 Task: Look for products in the category "Toothpaste" from Theraneem only.
Action: Mouse moved to (682, 262)
Screenshot: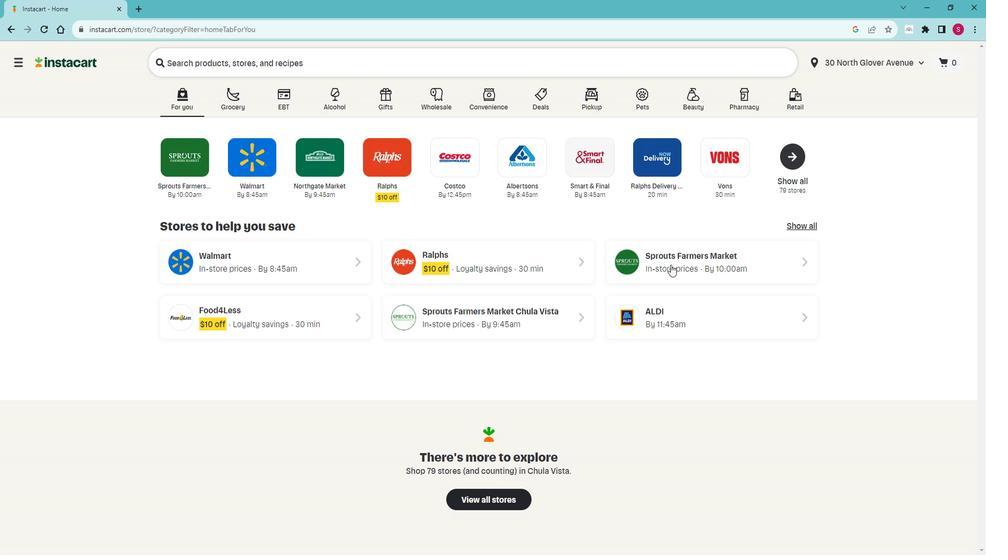 
Action: Mouse pressed left at (682, 262)
Screenshot: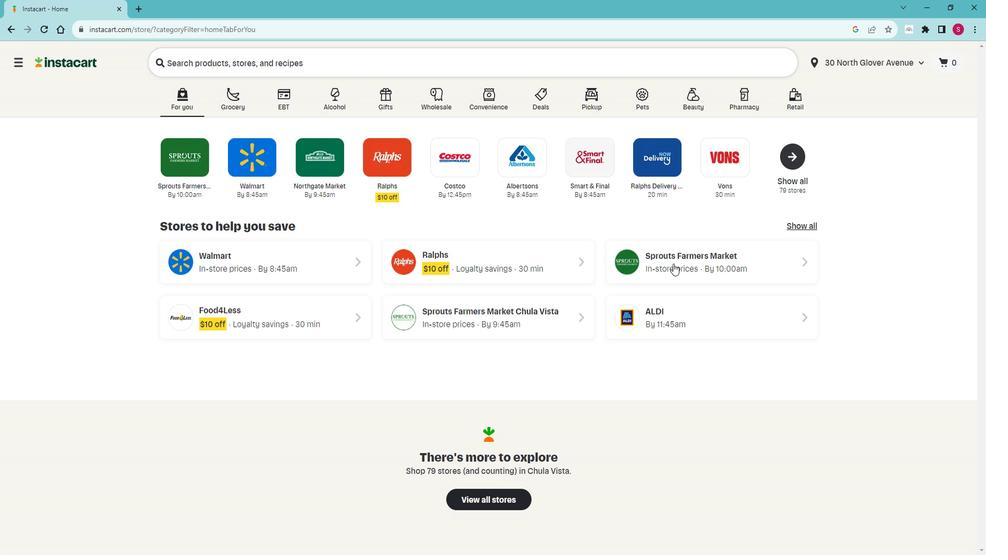 
Action: Mouse moved to (83, 342)
Screenshot: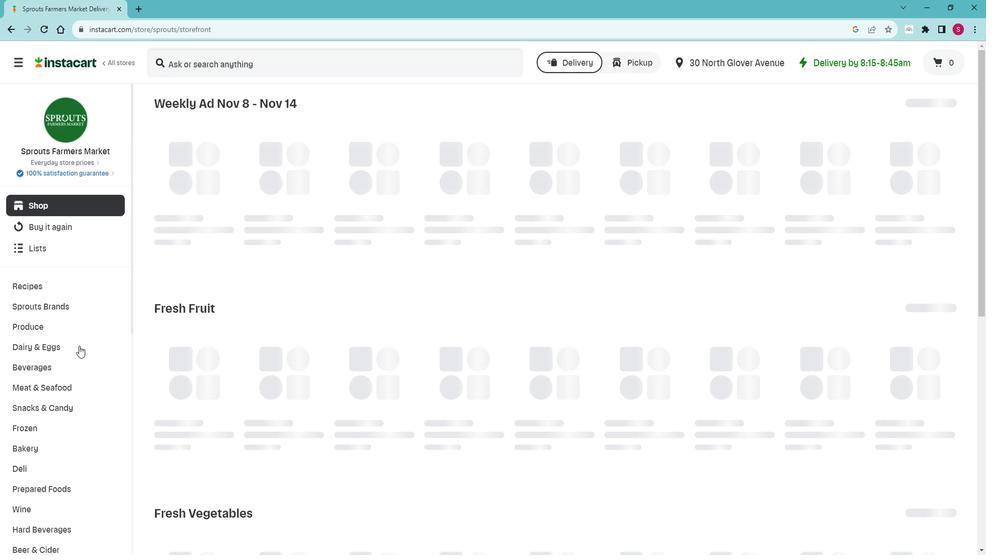 
Action: Mouse scrolled (83, 342) with delta (0, 0)
Screenshot: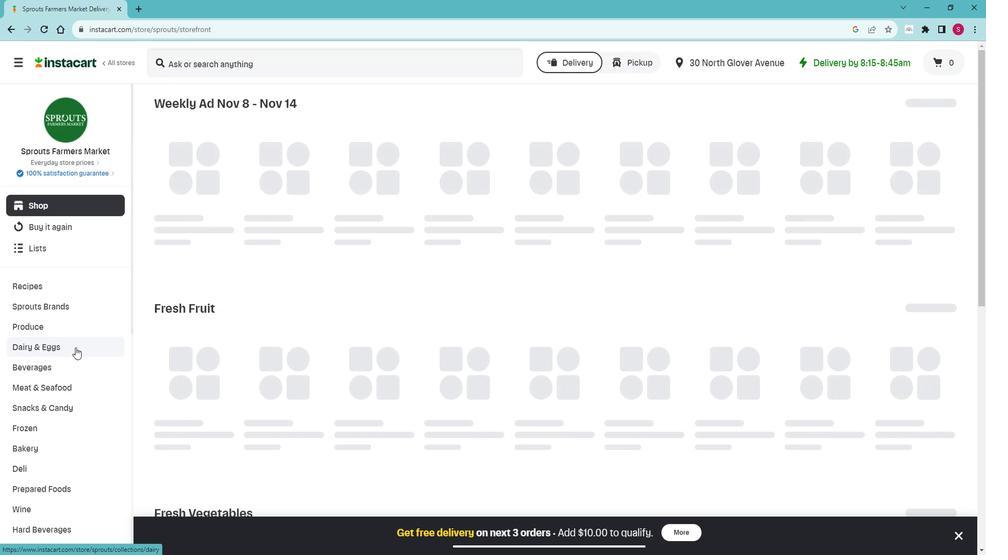 
Action: Mouse scrolled (83, 342) with delta (0, 0)
Screenshot: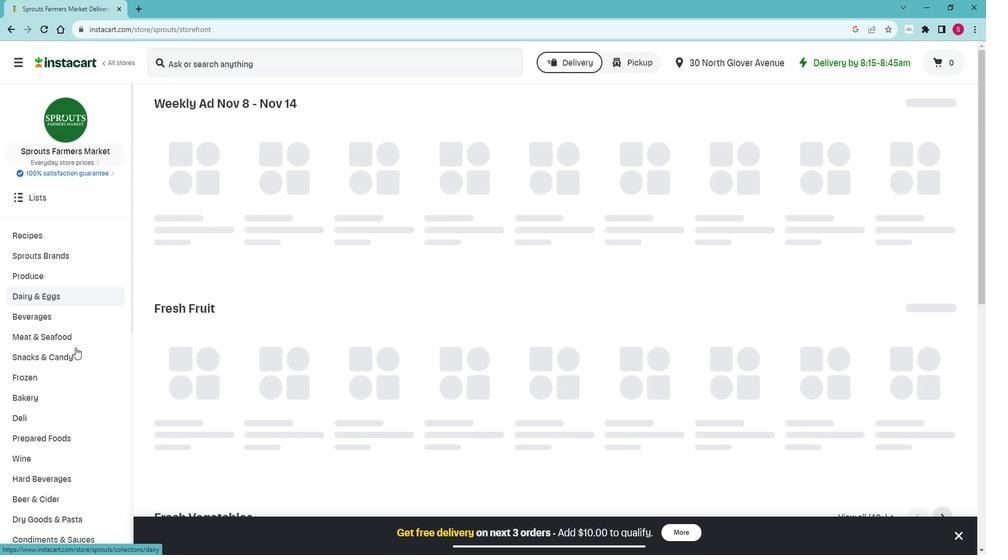 
Action: Mouse scrolled (83, 342) with delta (0, 0)
Screenshot: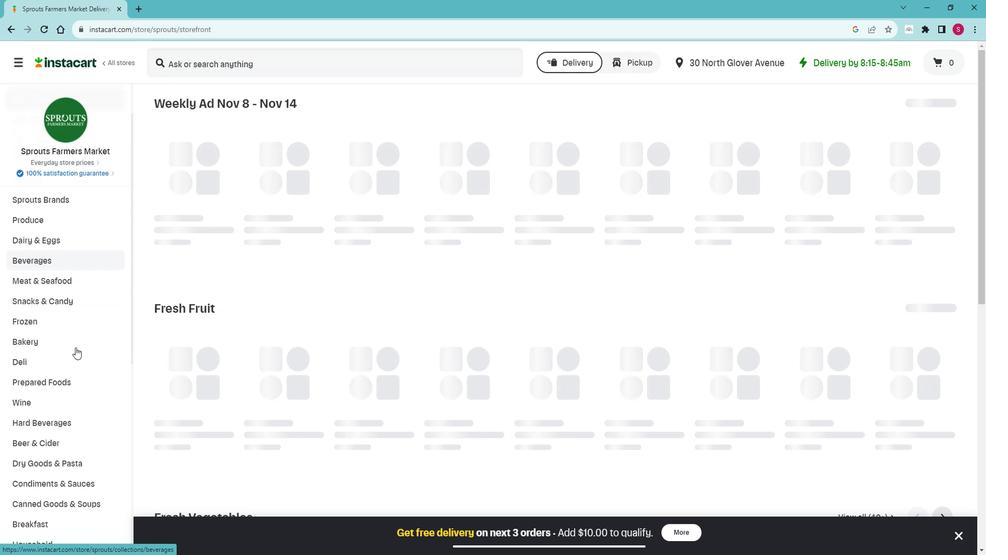 
Action: Mouse scrolled (83, 342) with delta (0, 0)
Screenshot: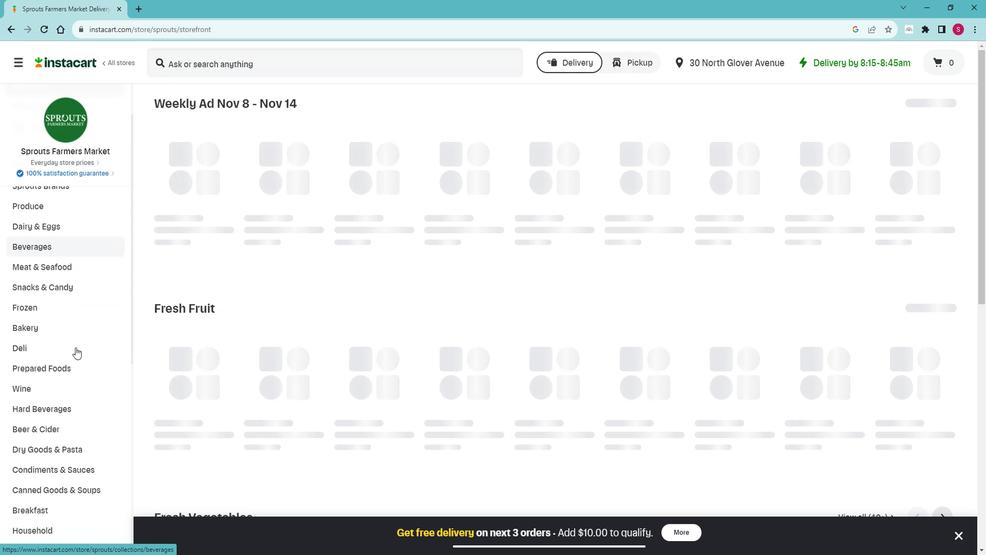 
Action: Mouse scrolled (83, 342) with delta (0, 0)
Screenshot: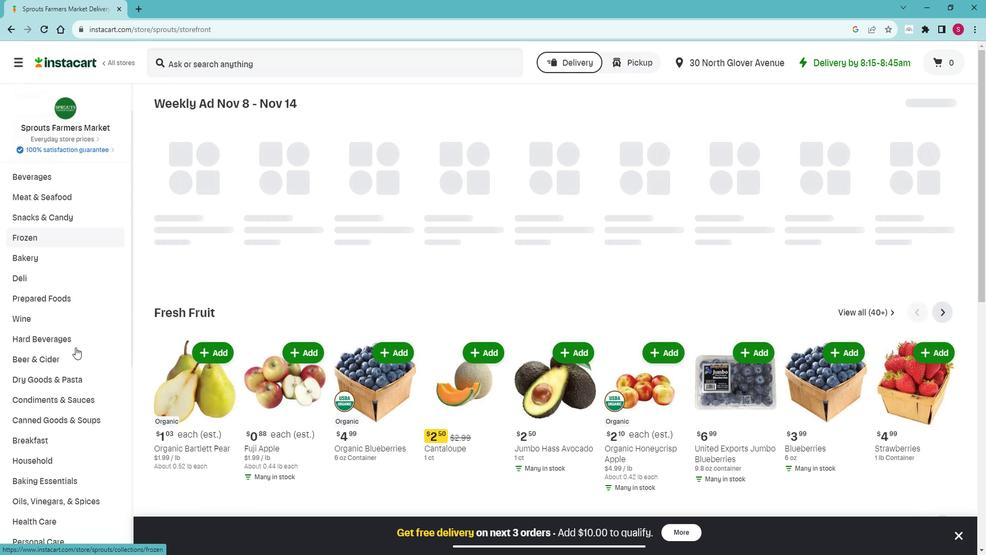 
Action: Mouse moved to (81, 349)
Screenshot: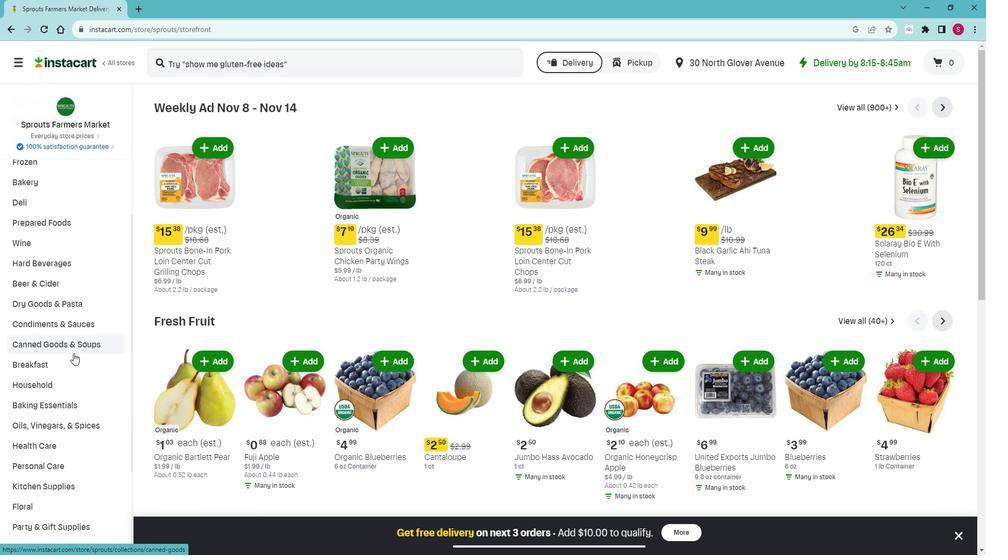 
Action: Mouse scrolled (81, 348) with delta (0, 0)
Screenshot: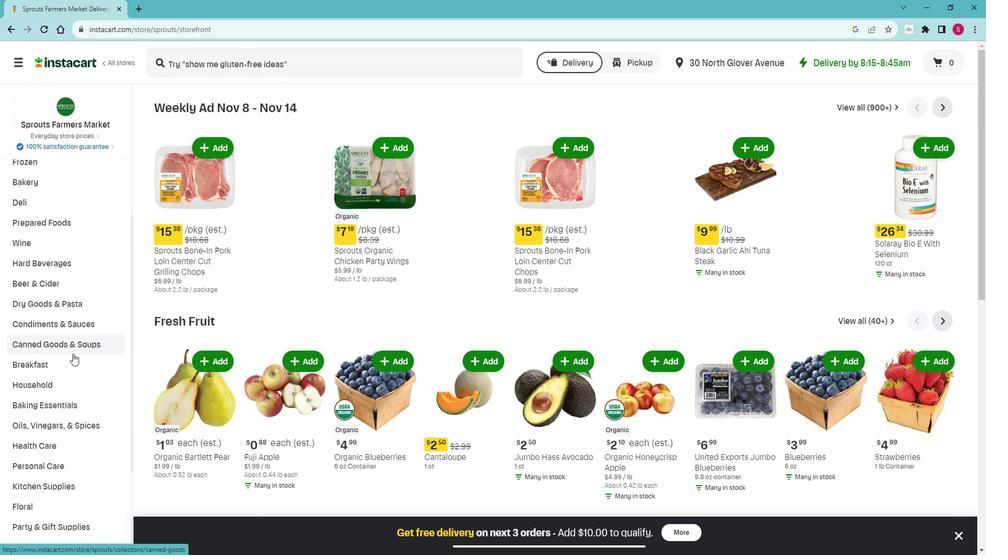 
Action: Mouse moved to (77, 402)
Screenshot: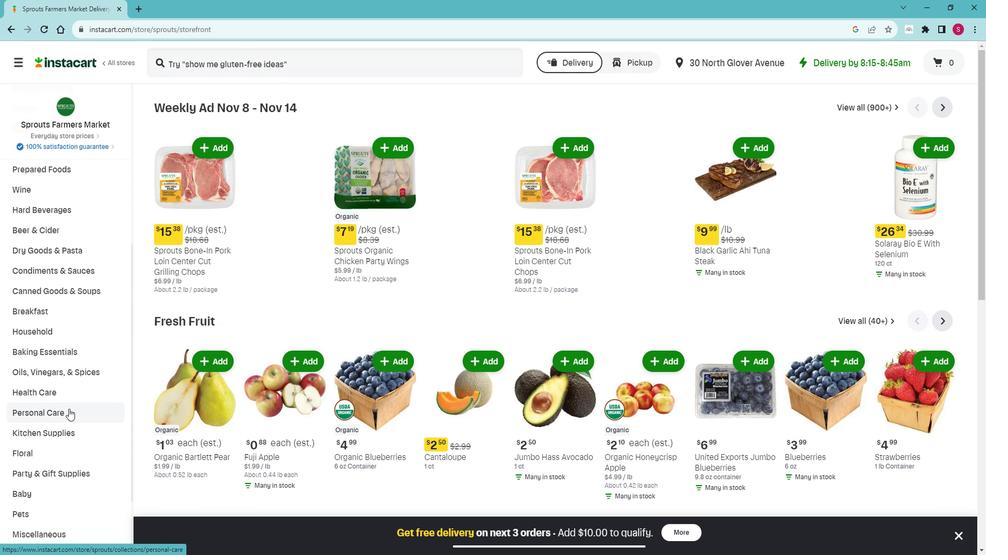 
Action: Mouse pressed left at (77, 402)
Screenshot: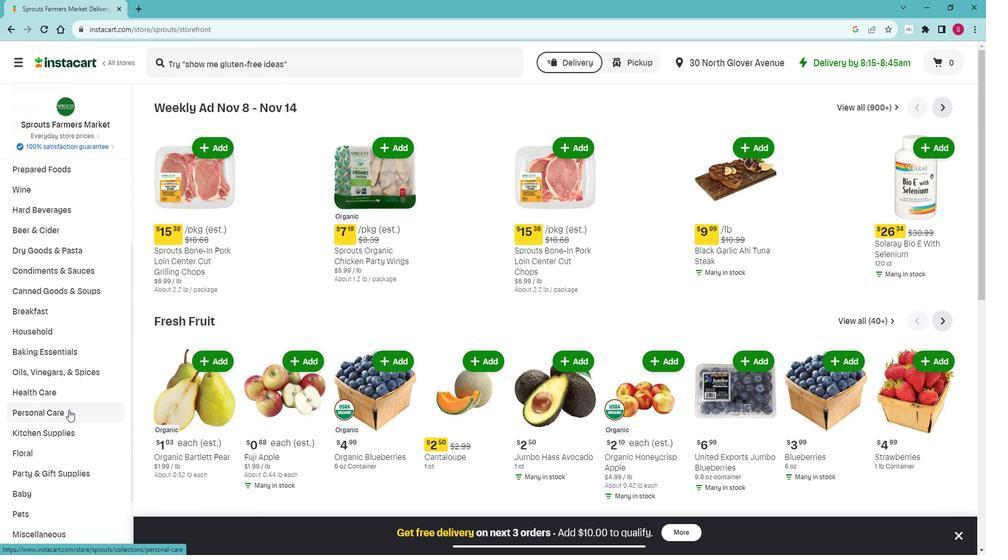 
Action: Mouse moved to (70, 449)
Screenshot: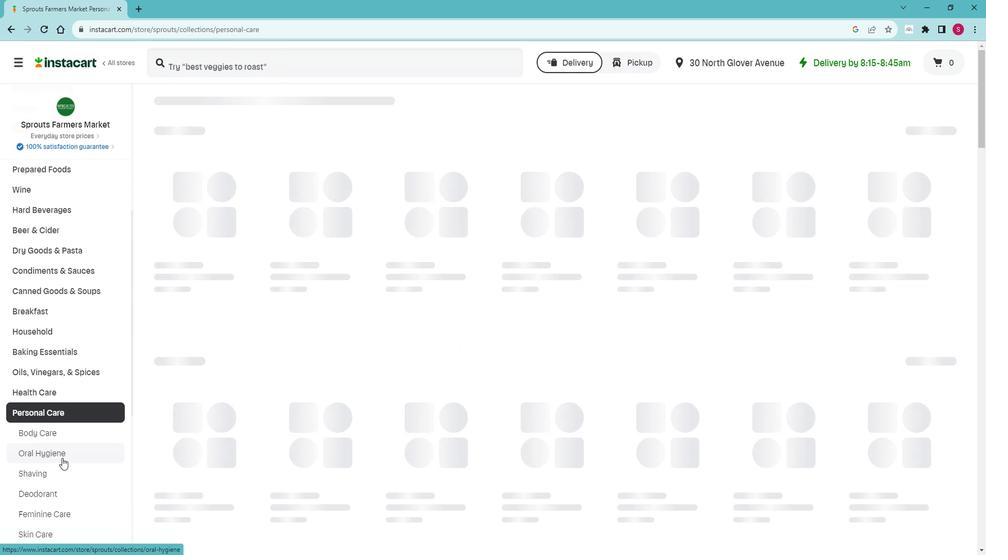 
Action: Mouse pressed left at (70, 449)
Screenshot: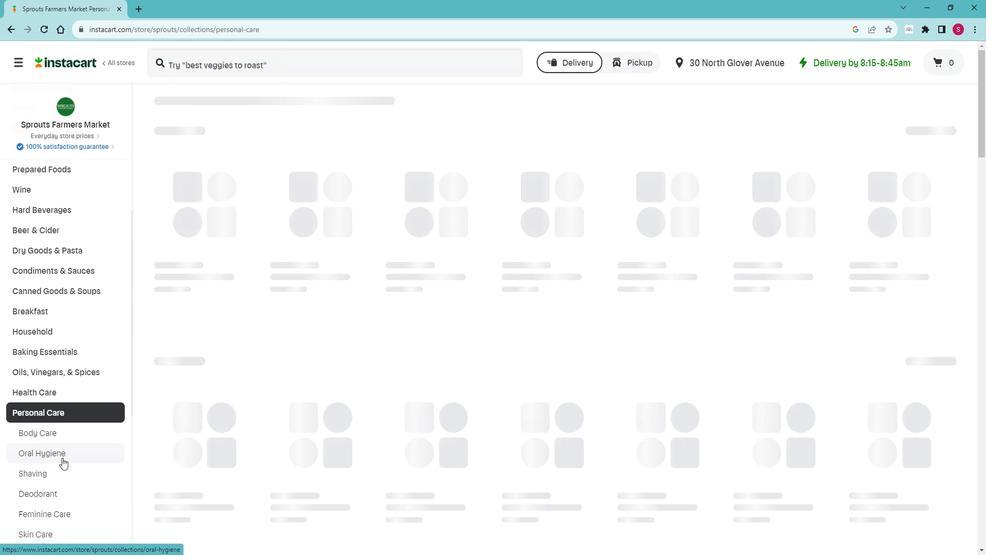 
Action: Mouse moved to (302, 150)
Screenshot: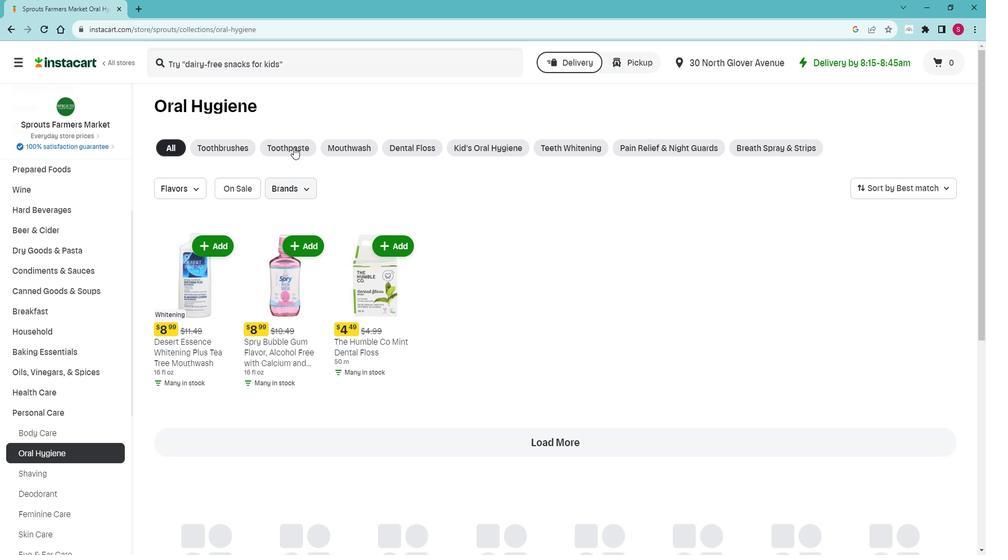 
Action: Mouse pressed left at (302, 150)
Screenshot: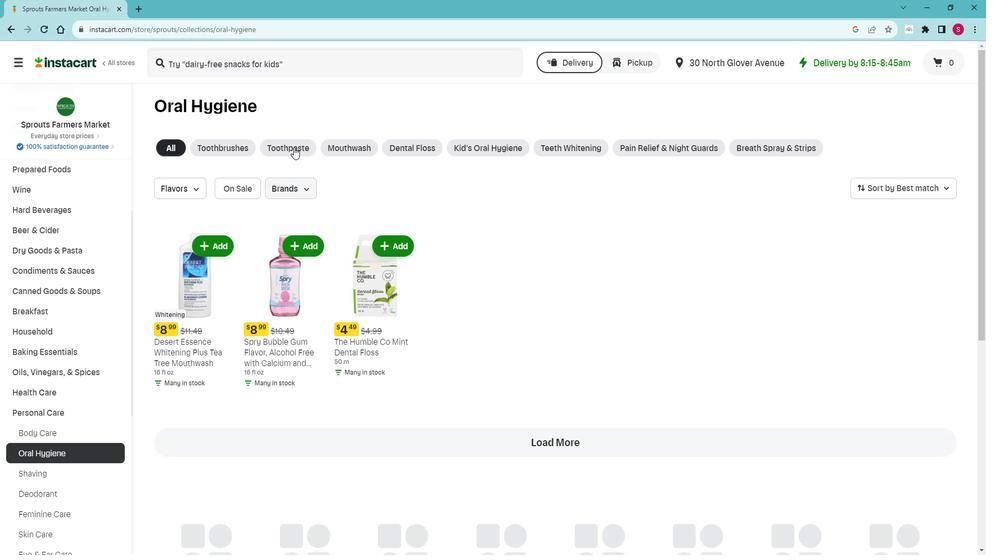 
Action: Mouse moved to (315, 178)
Screenshot: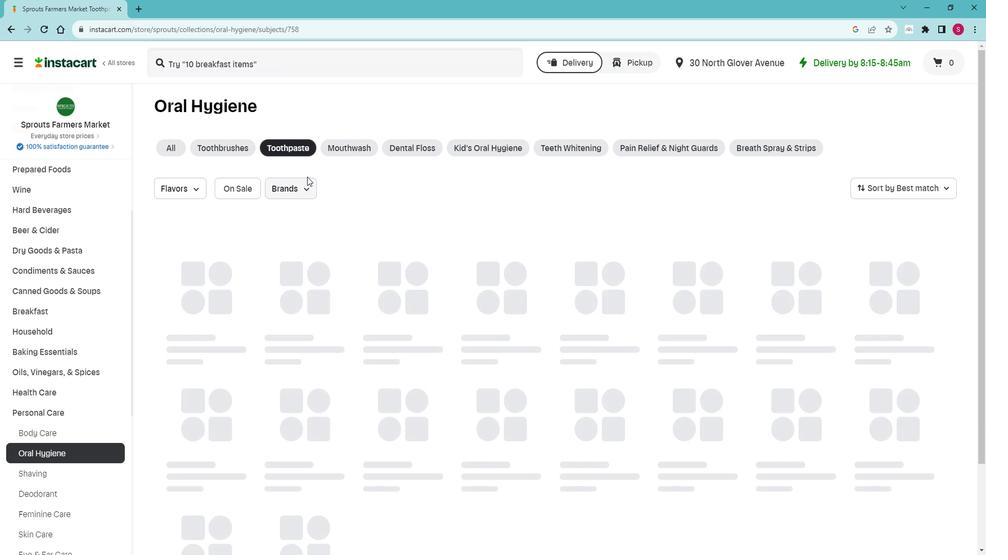 
Action: Mouse pressed left at (315, 178)
Screenshot: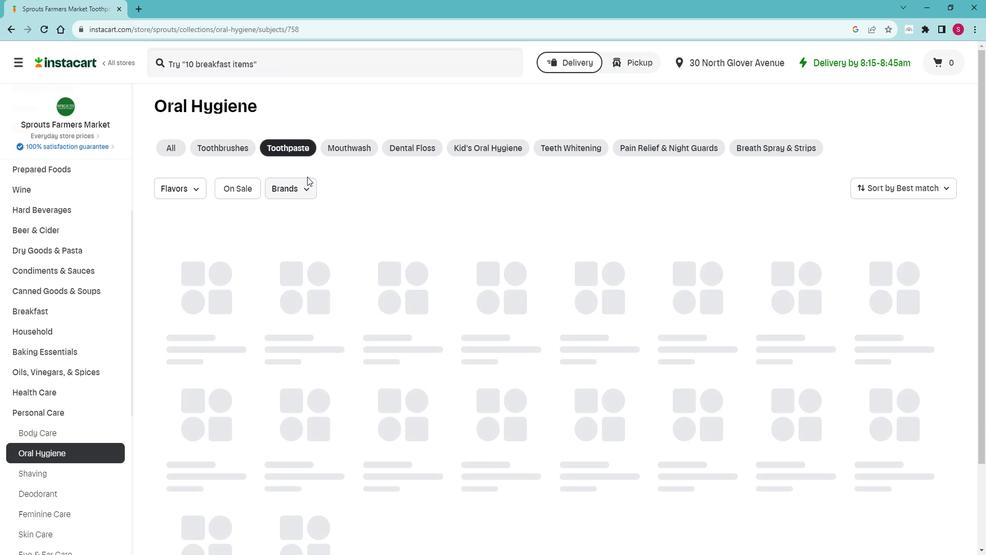 
Action: Mouse moved to (315, 182)
Screenshot: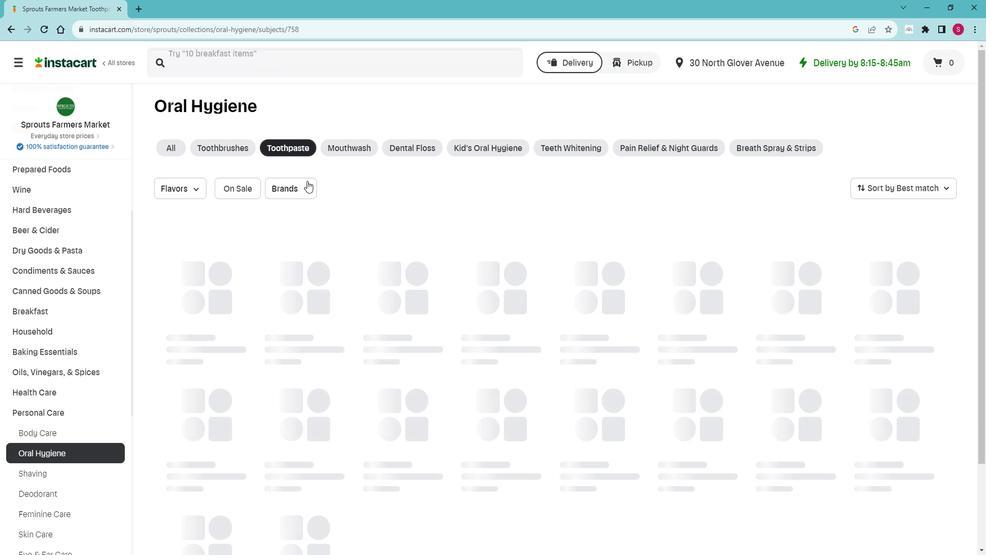 
Action: Mouse pressed left at (315, 182)
Screenshot: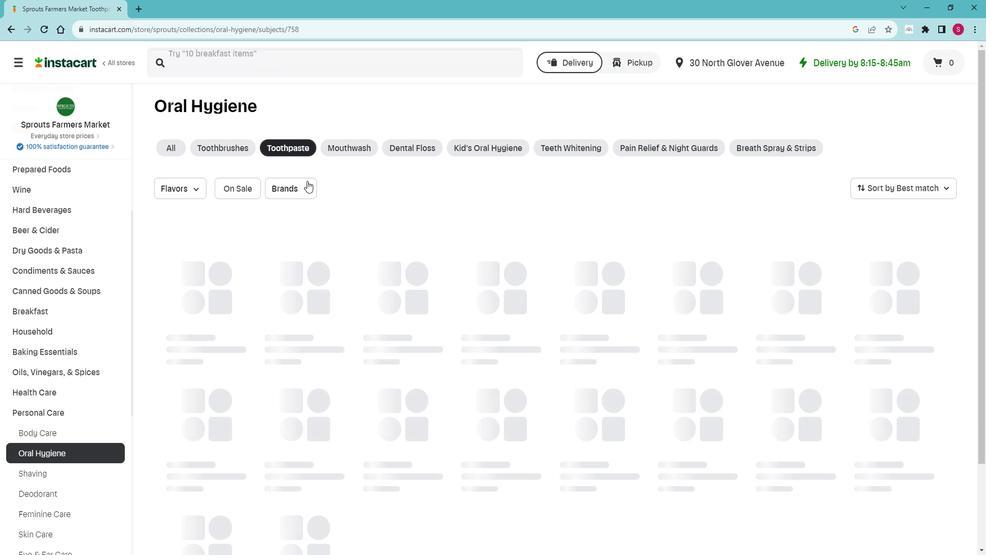 
Action: Mouse moved to (318, 242)
Screenshot: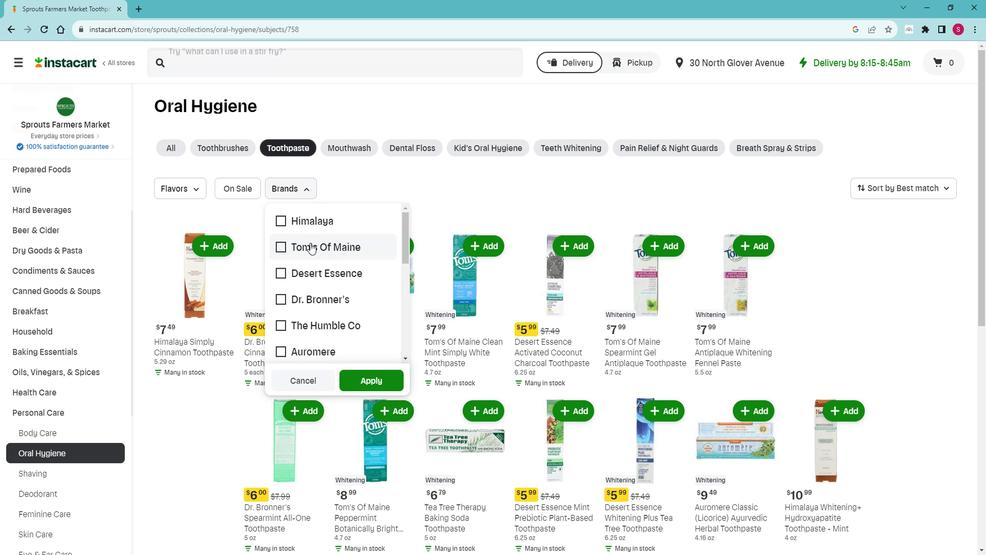
Action: Mouse scrolled (318, 241) with delta (0, 0)
Screenshot: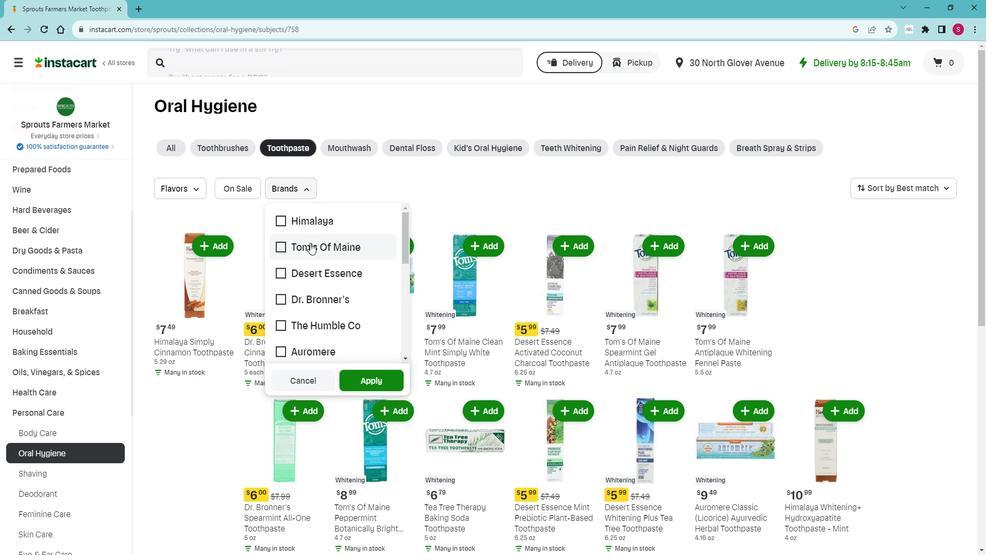 
Action: Mouse moved to (318, 242)
Screenshot: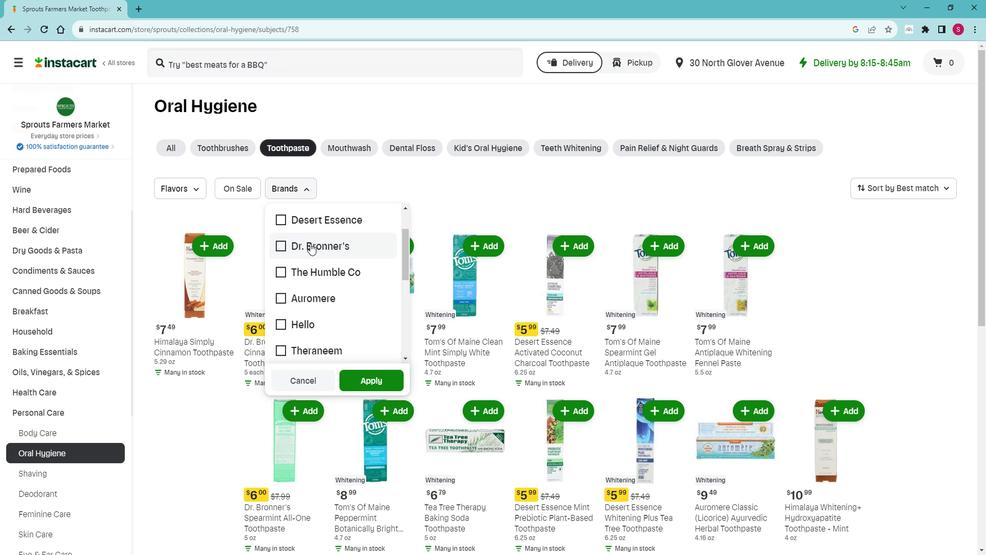
Action: Mouse scrolled (318, 242) with delta (0, 0)
Screenshot: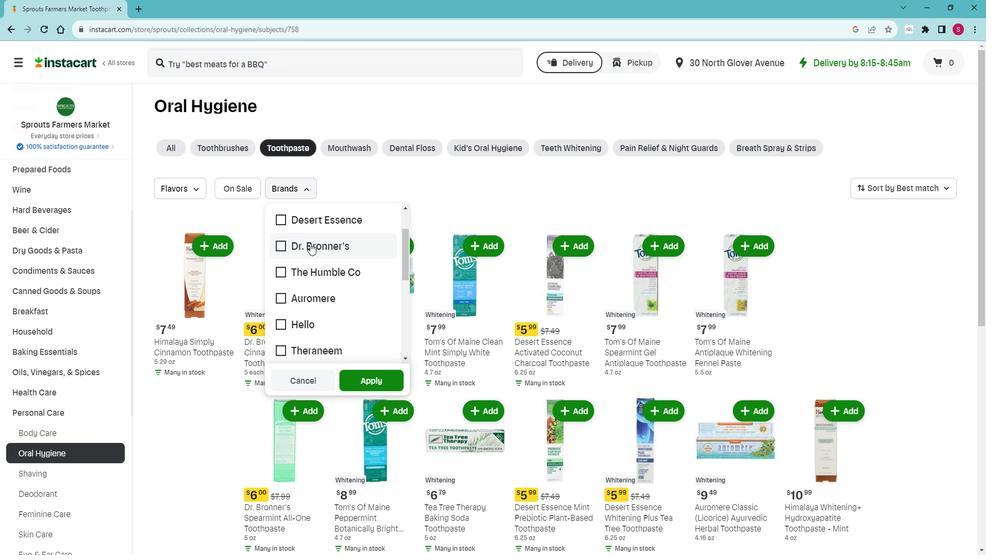
Action: Mouse moved to (325, 295)
Screenshot: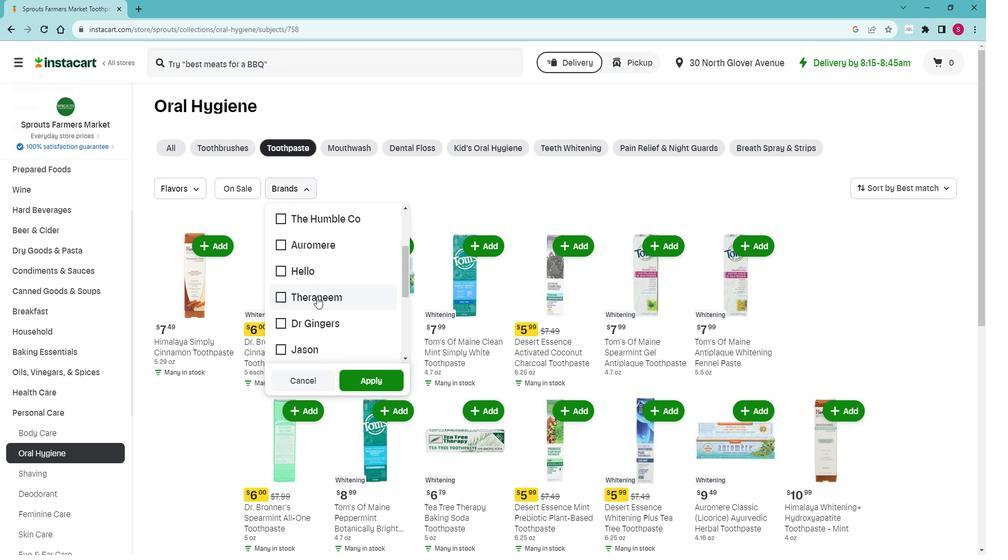 
Action: Mouse pressed left at (325, 295)
Screenshot: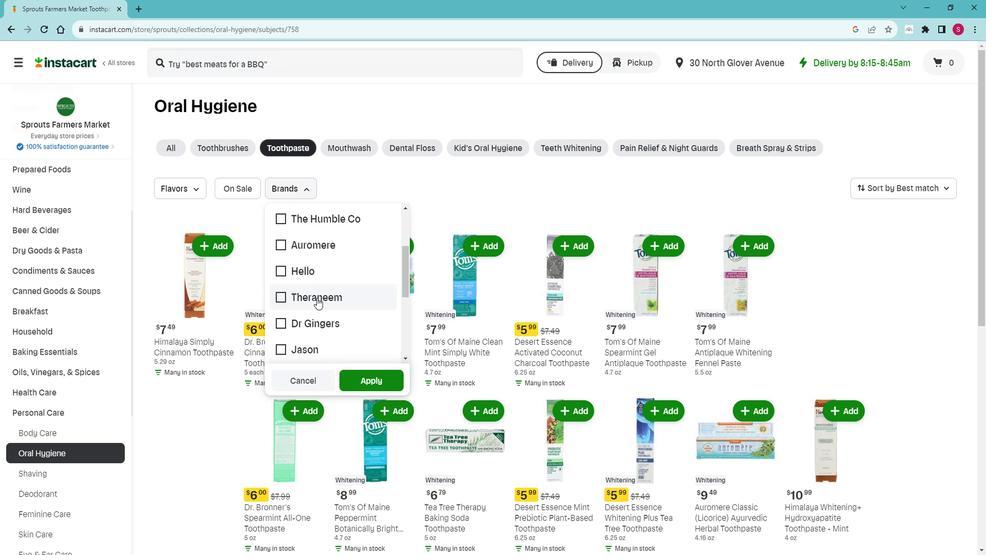 
Action: Mouse moved to (328, 315)
Screenshot: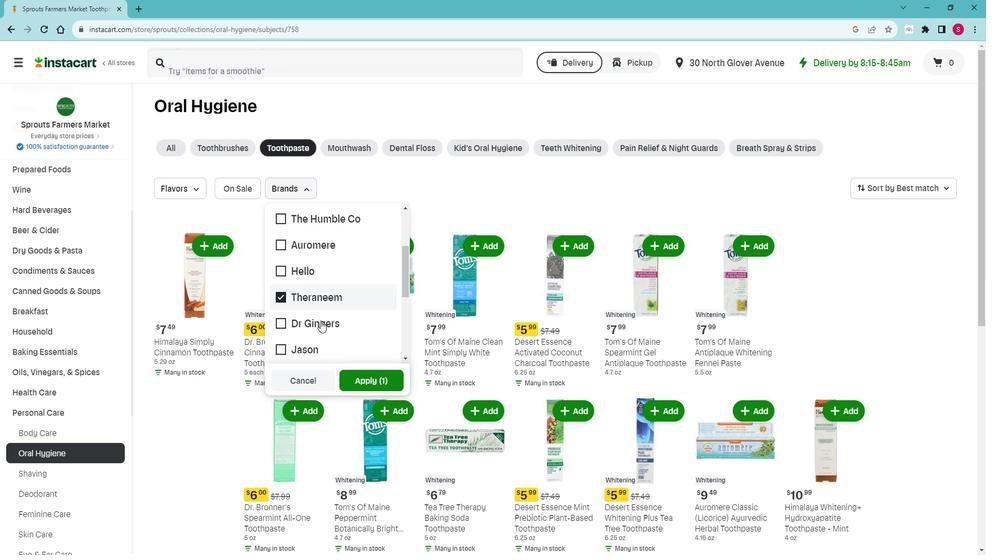 
Action: Mouse scrolled (328, 314) with delta (0, 0)
Screenshot: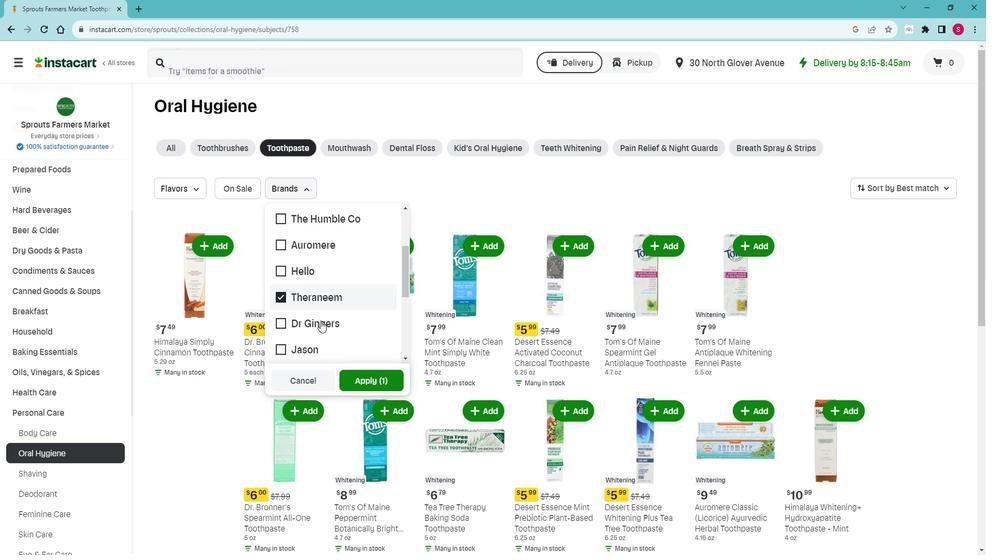 
Action: Mouse moved to (367, 371)
Screenshot: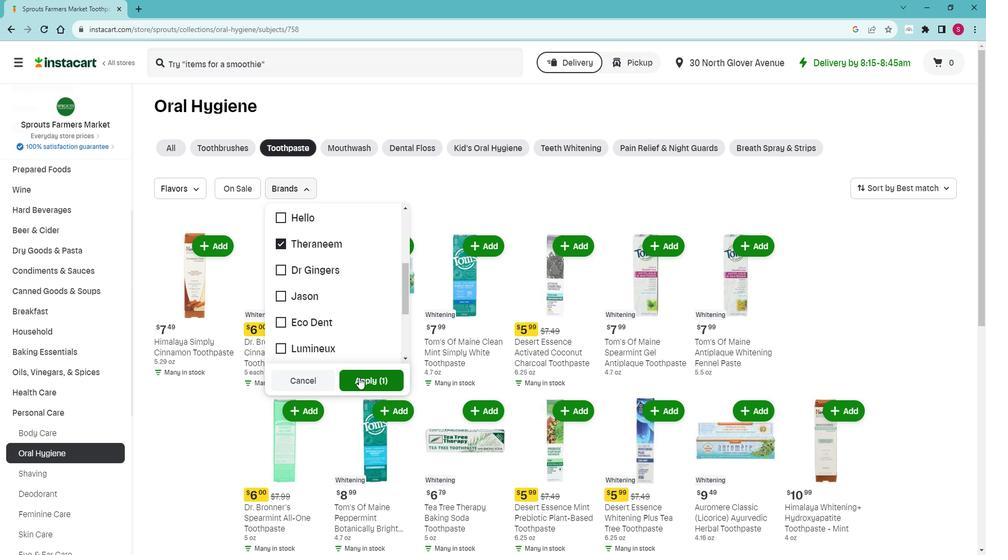 
Action: Mouse pressed left at (367, 371)
Screenshot: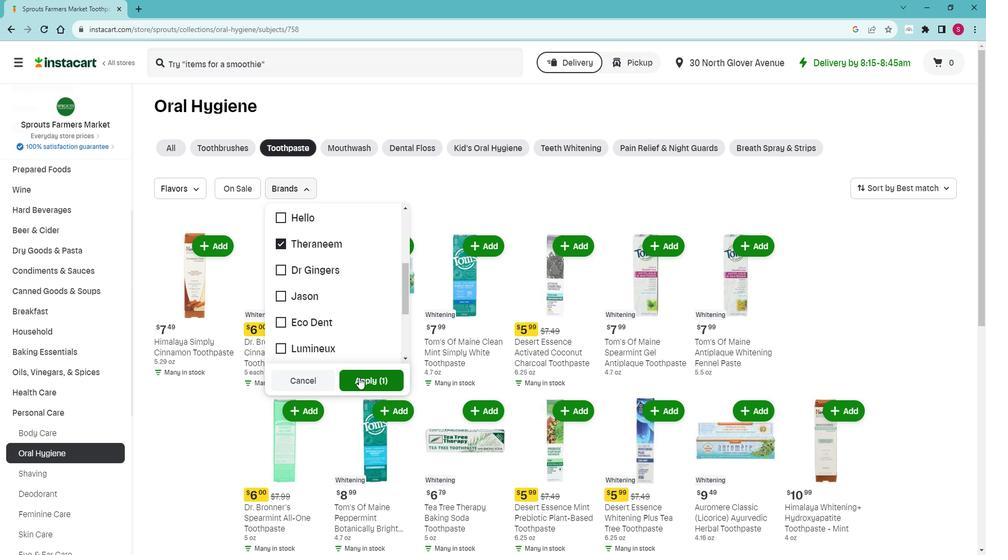 
Action: Mouse moved to (444, 294)
Screenshot: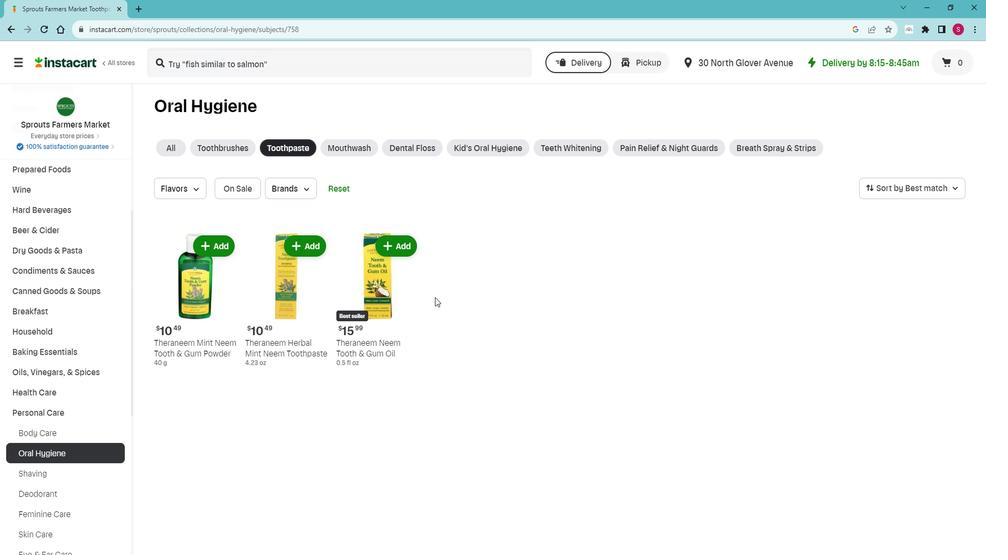 
